 Task: Invite Team Member Softage.1@softage.net to Workspace Experiential Marketing. Invite Team Member Softage.2@softage.net to Workspace Experiential Marketing. Invite Team Member Softage.3@softage.net to Workspace Experiential Marketing. Invite Team Member Softage.4@softage.net to Workspace Experiential Marketing
Action: Mouse moved to (876, 142)
Screenshot: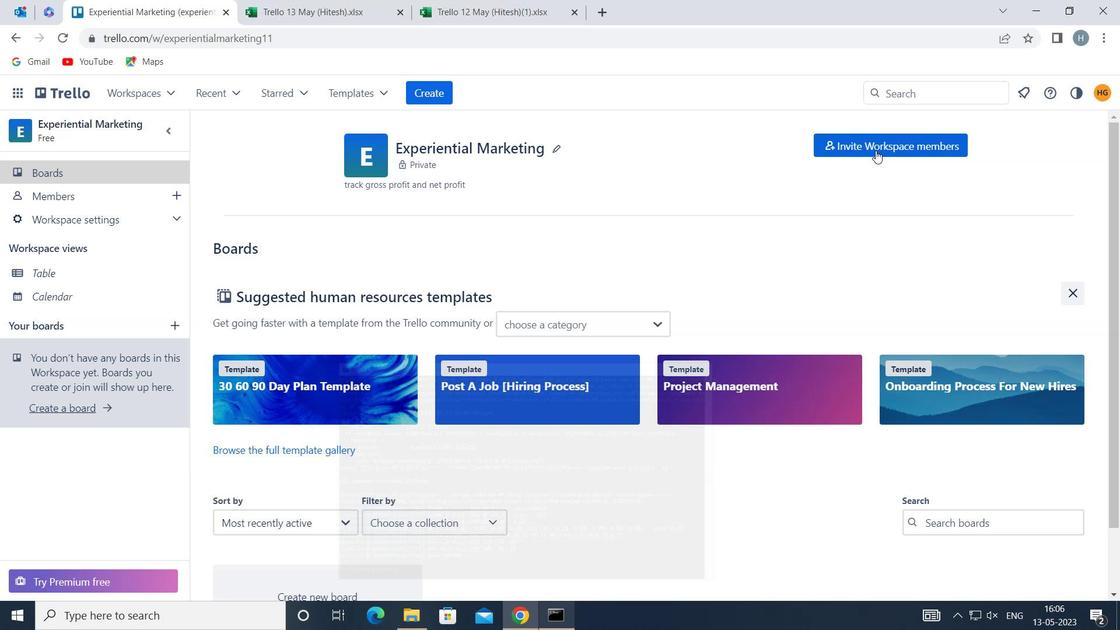 
Action: Mouse pressed left at (876, 142)
Screenshot: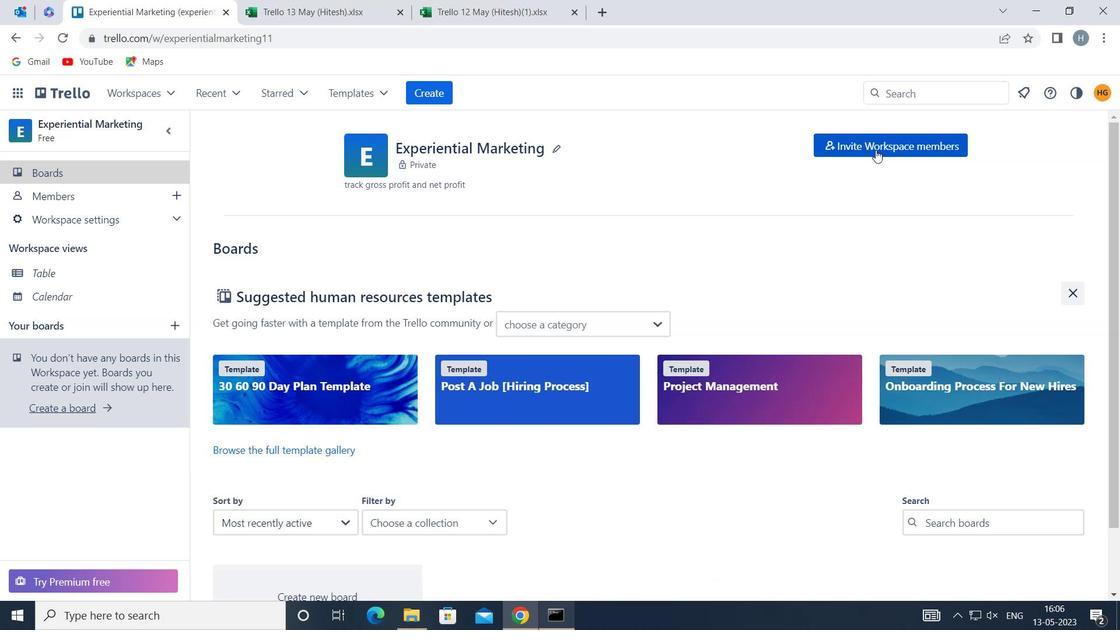 
Action: Mouse moved to (553, 312)
Screenshot: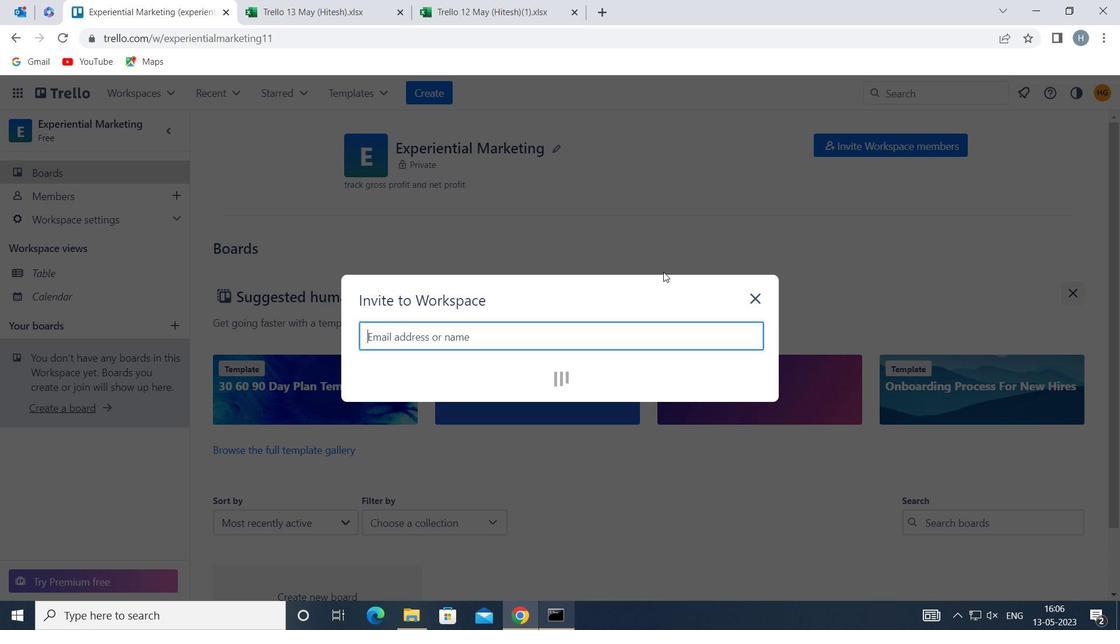
Action: Key pressed softage.1<Key.shift>@SOFTAGE.NET
Screenshot: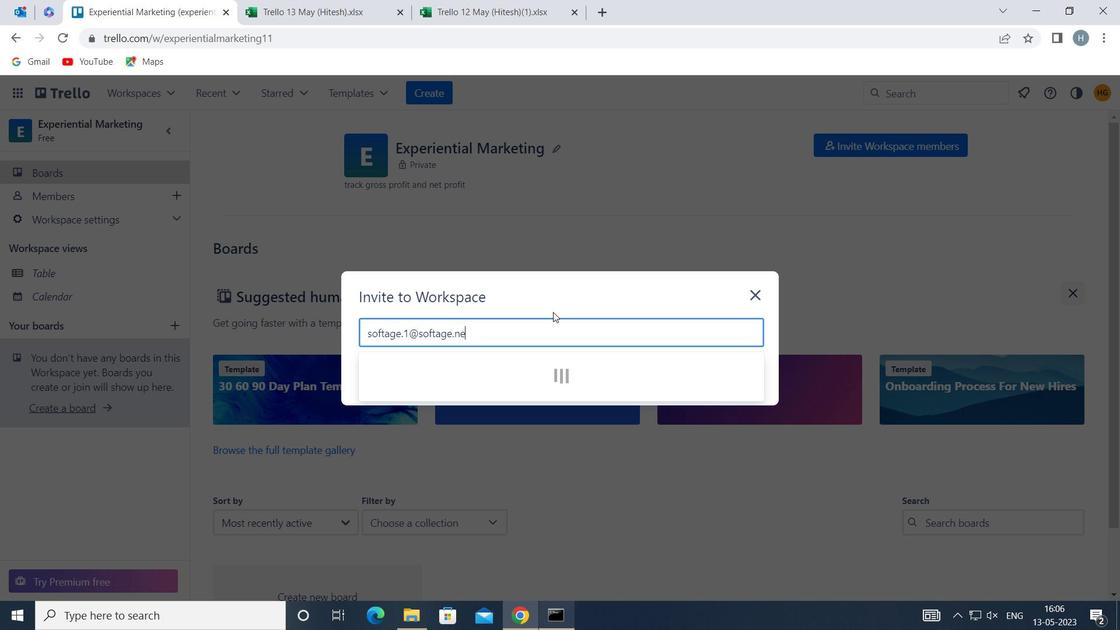 
Action: Mouse moved to (402, 368)
Screenshot: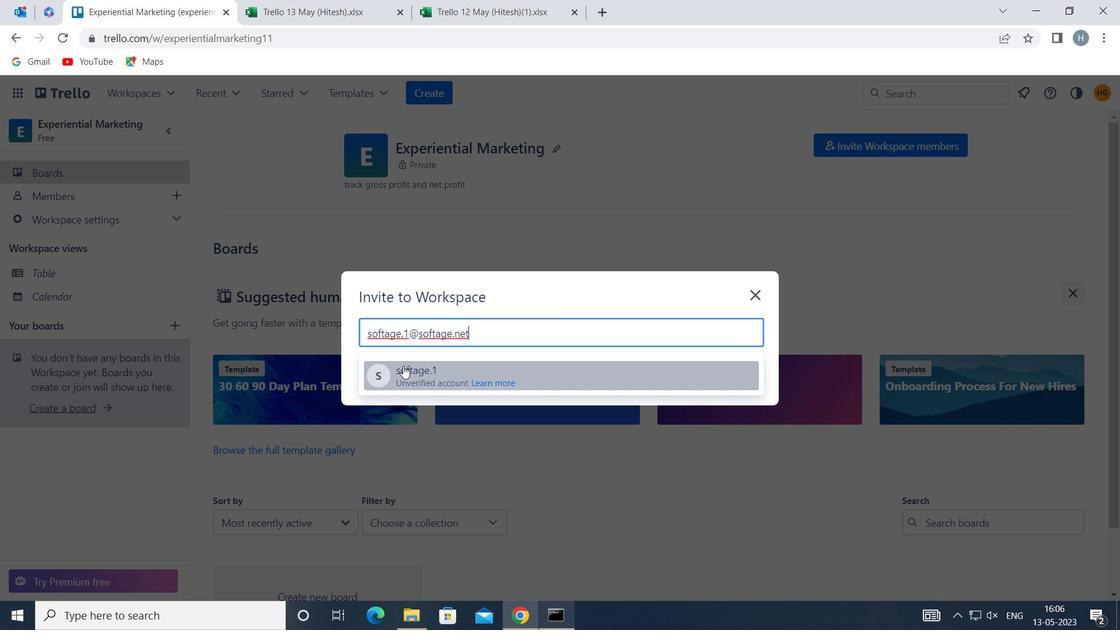 
Action: Mouse pressed left at (402, 368)
Screenshot: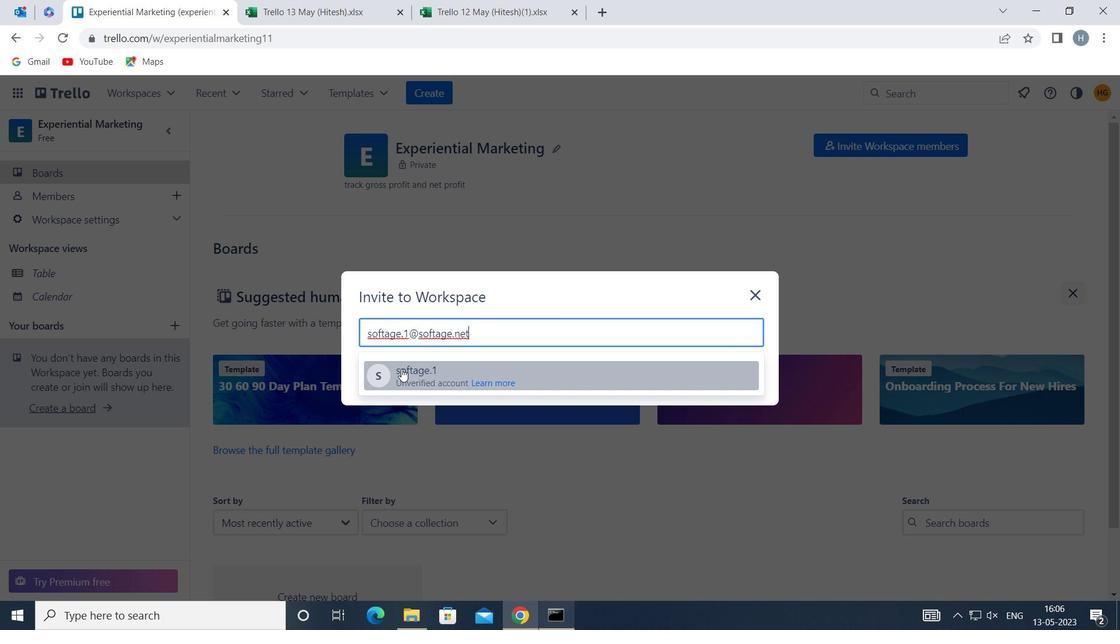 
Action: Key pressed SOFTAGE.2<Key.shift>@SOFTAGE.NET
Screenshot: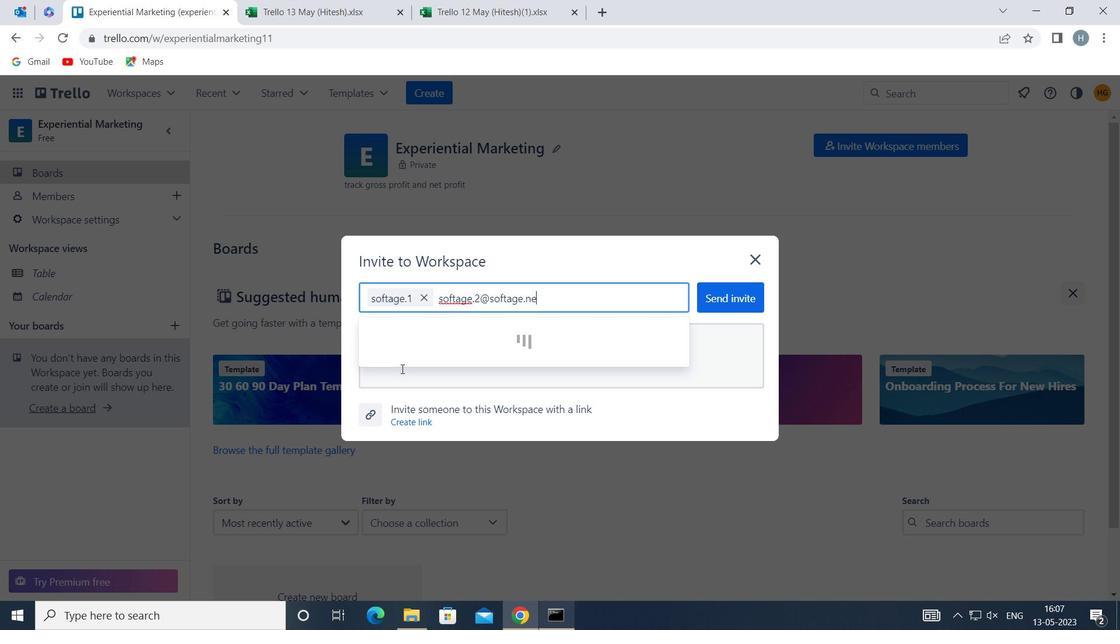 
Action: Mouse moved to (411, 344)
Screenshot: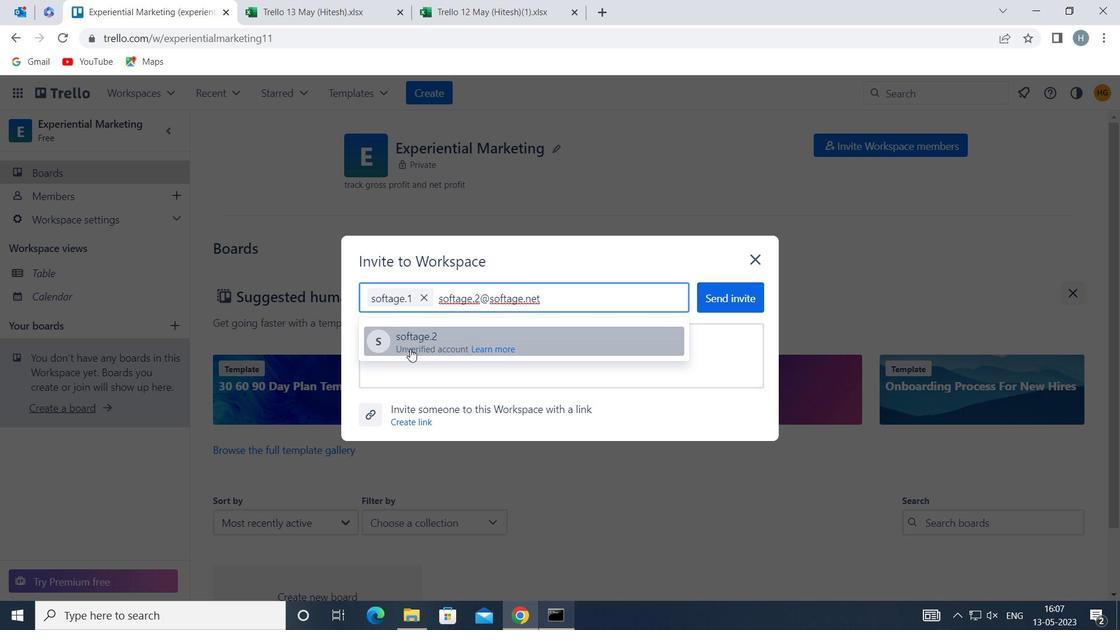 
Action: Mouse pressed left at (411, 344)
Screenshot: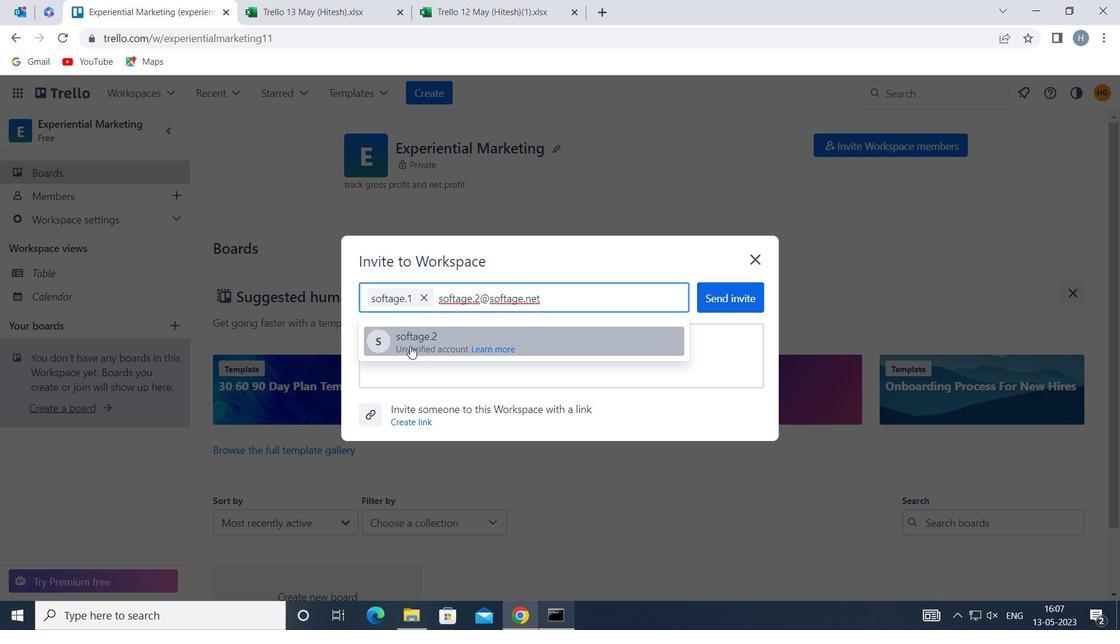 
Action: Key pressed SOFTAGE.3
Screenshot: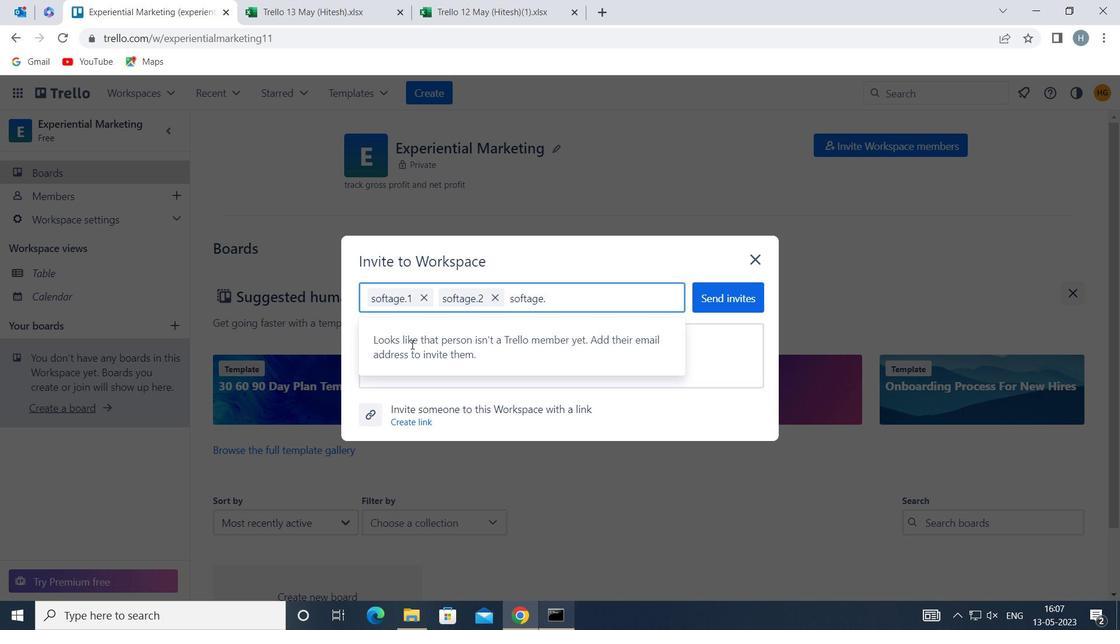 
Action: Mouse moved to (411, 343)
Screenshot: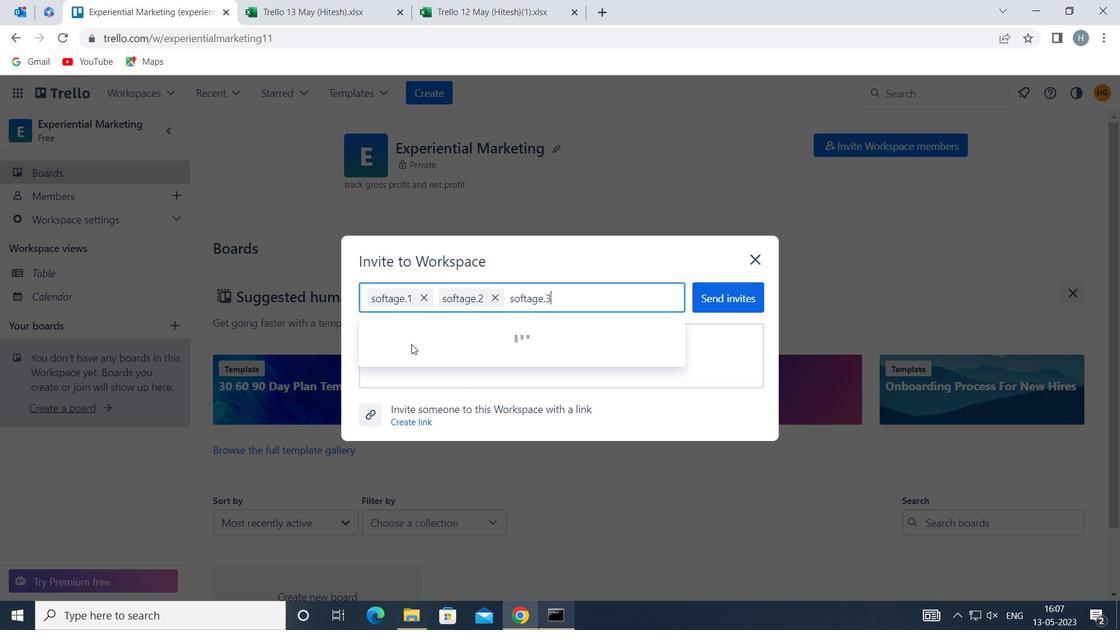
Action: Key pressed <Key.shift>@SOFTAGE.NET
Screenshot: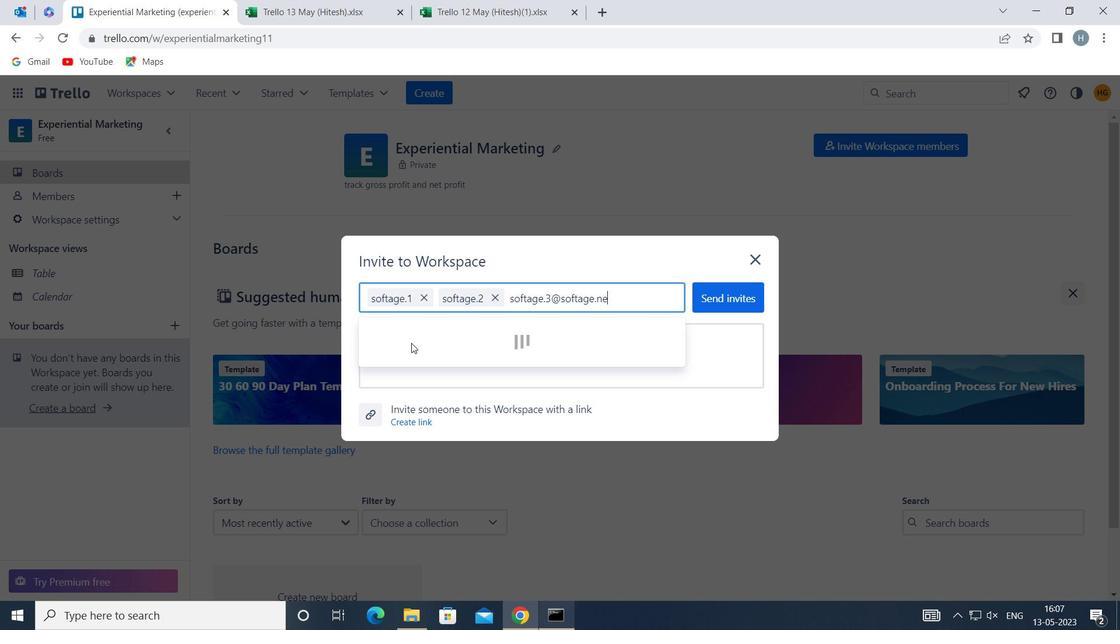 
Action: Mouse moved to (411, 341)
Screenshot: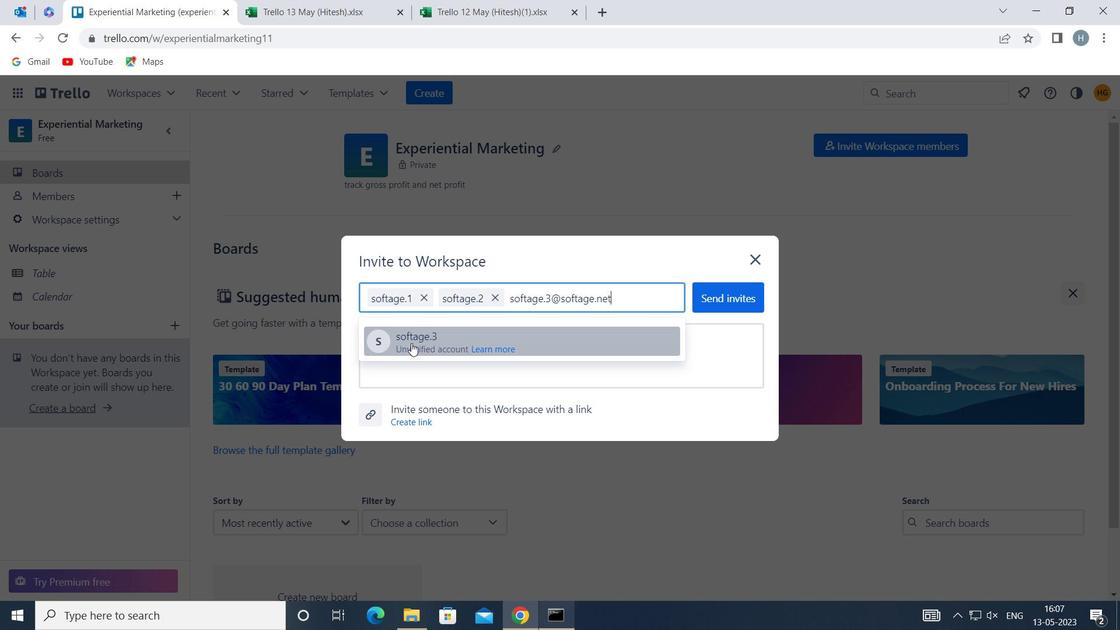 
Action: Mouse pressed left at (411, 341)
Screenshot: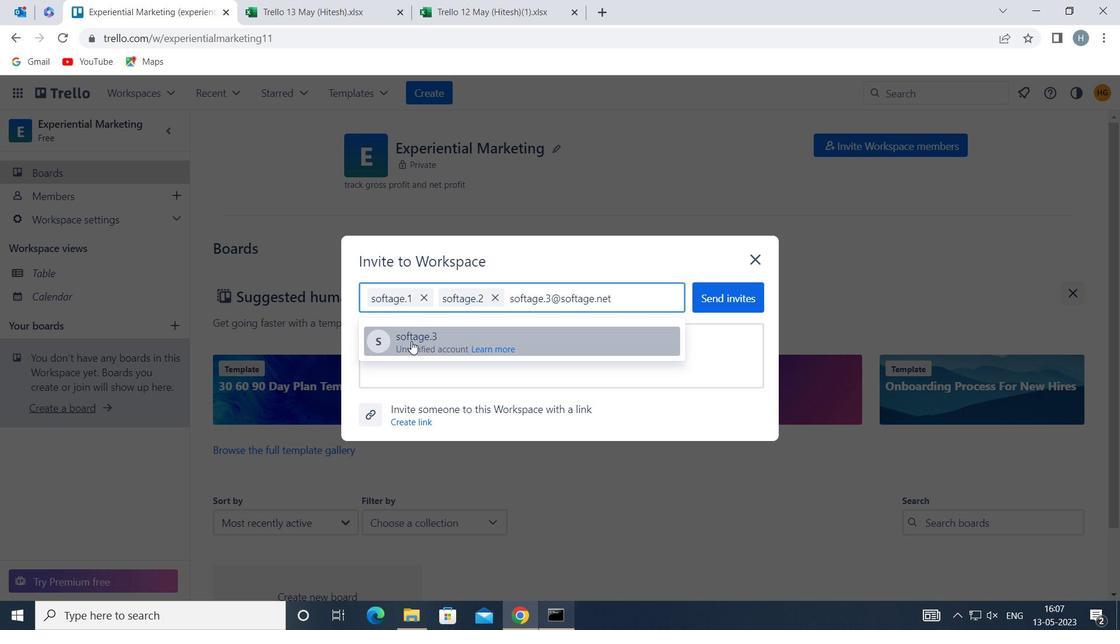 
Action: Key pressed SOFTAGE.4<Key.shift>@SOFTAGE.NET
Screenshot: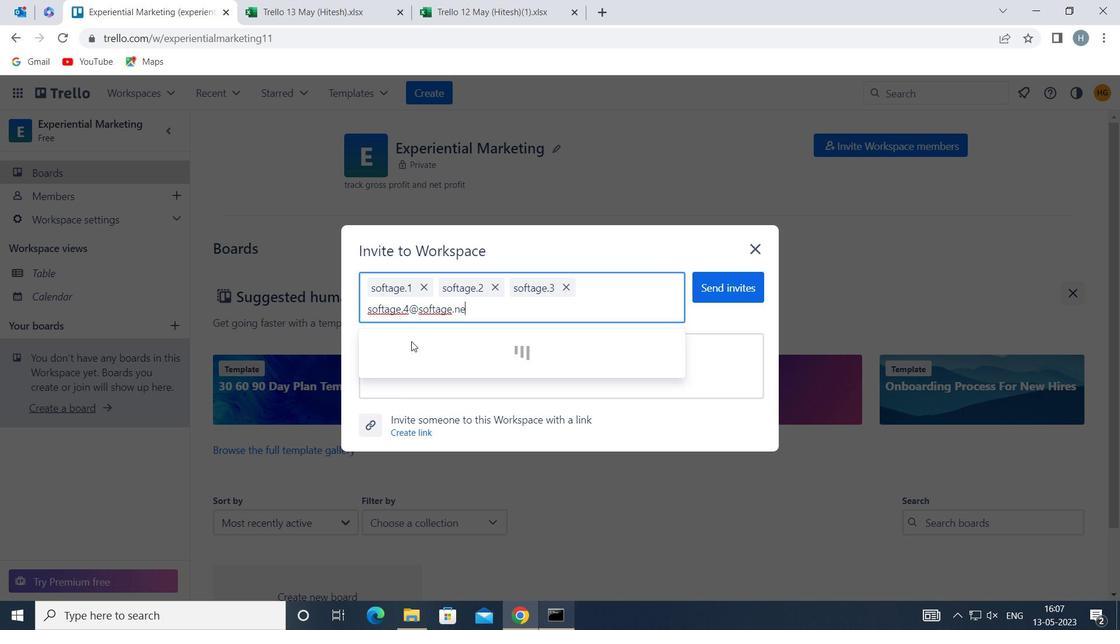 
Action: Mouse moved to (412, 350)
Screenshot: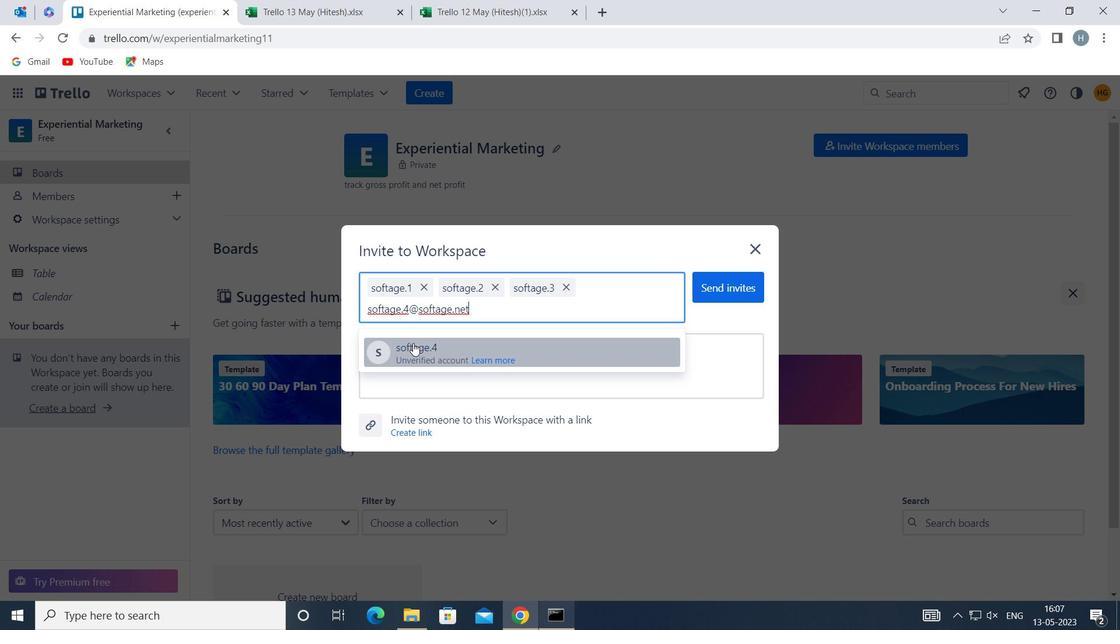 
Action: Mouse pressed left at (412, 350)
Screenshot: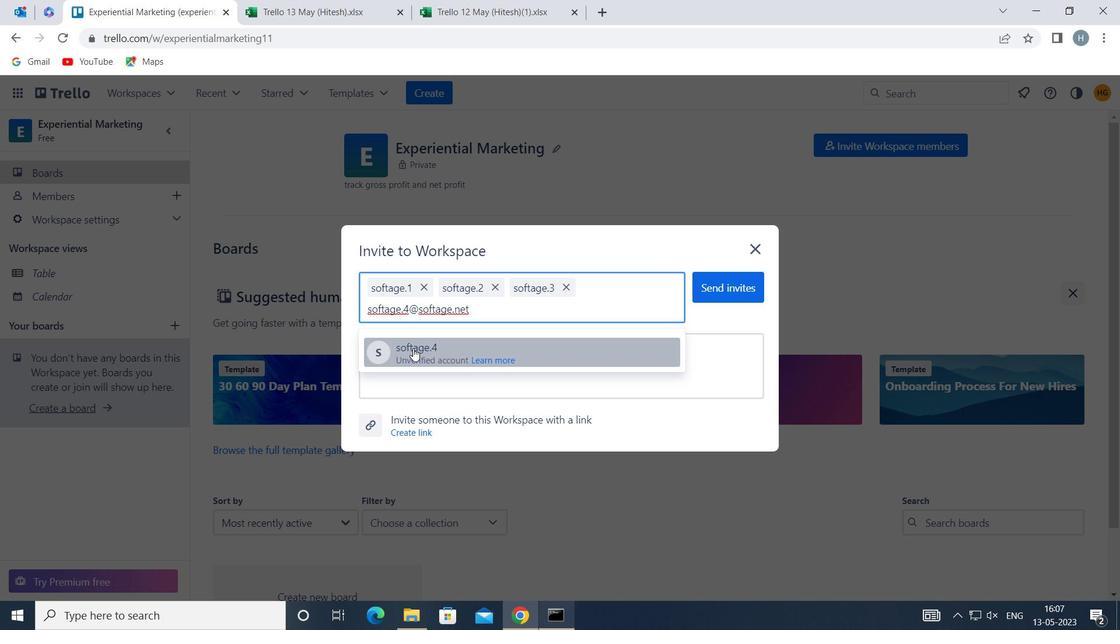 
Action: Mouse moved to (726, 290)
Screenshot: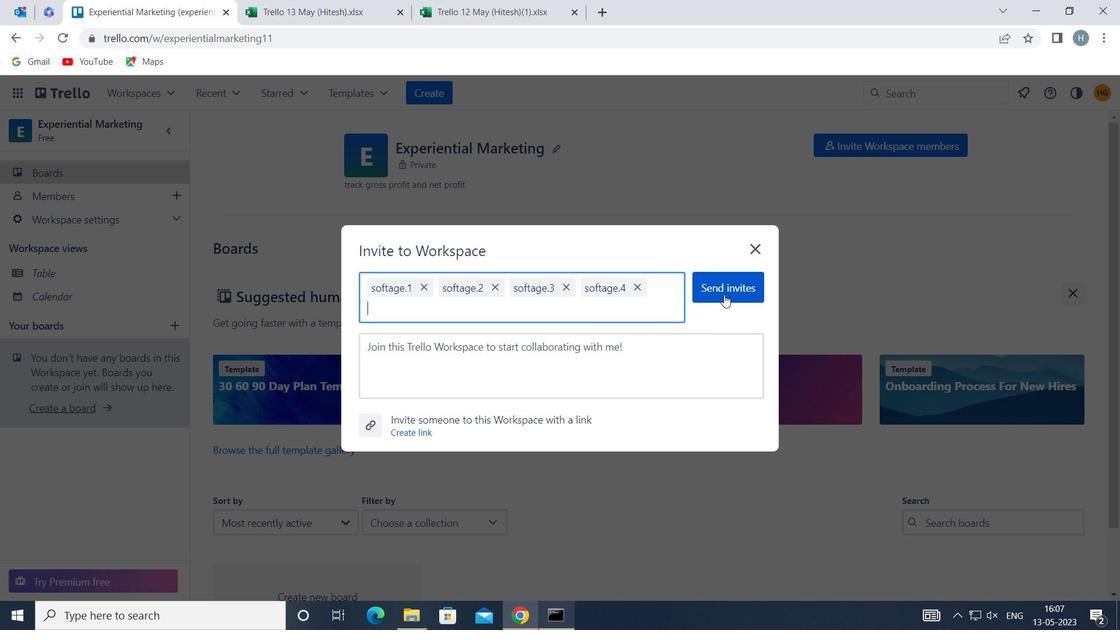 
Action: Mouse pressed left at (726, 290)
Screenshot: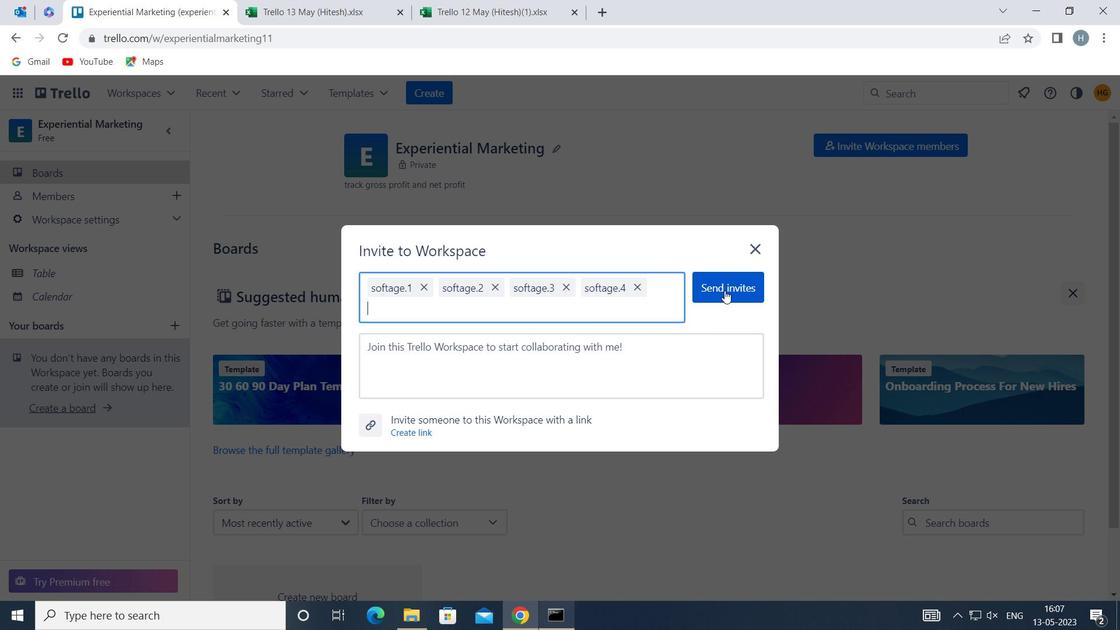 
Action: Mouse moved to (682, 197)
Screenshot: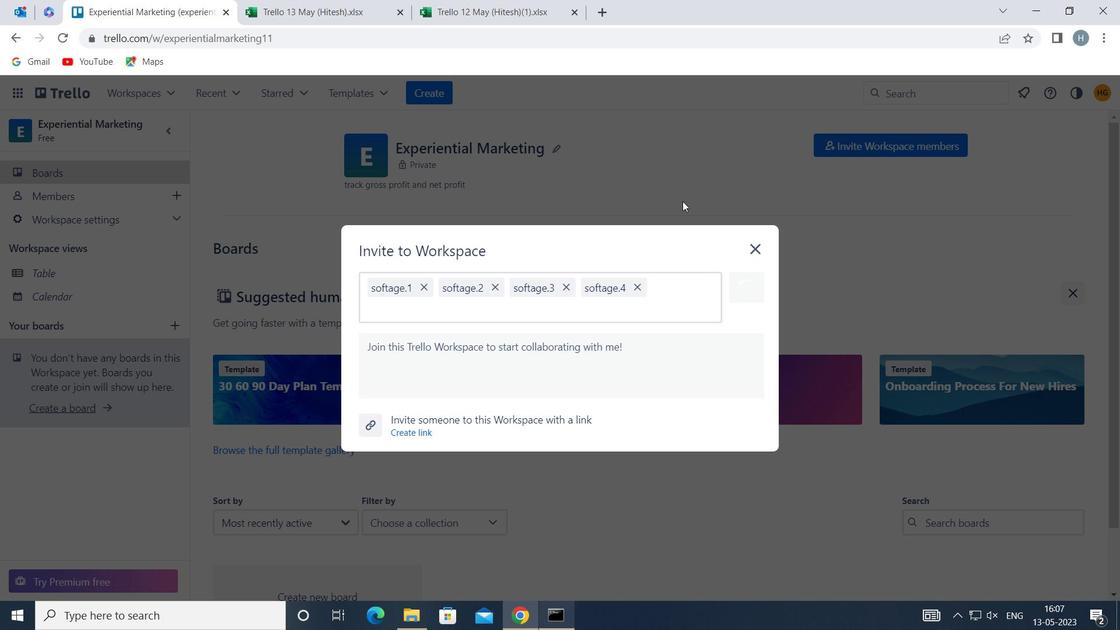 
Action: Key pressed <Key.f8>
Screenshot: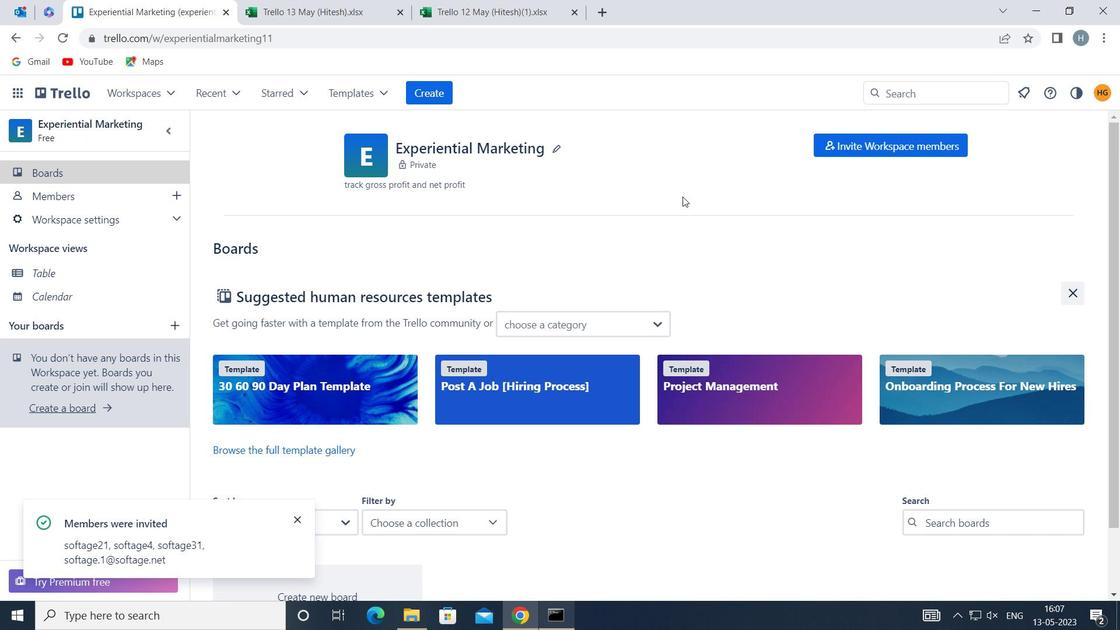 
